 Task: Change the media role to Notification.
Action: Mouse moved to (101, 13)
Screenshot: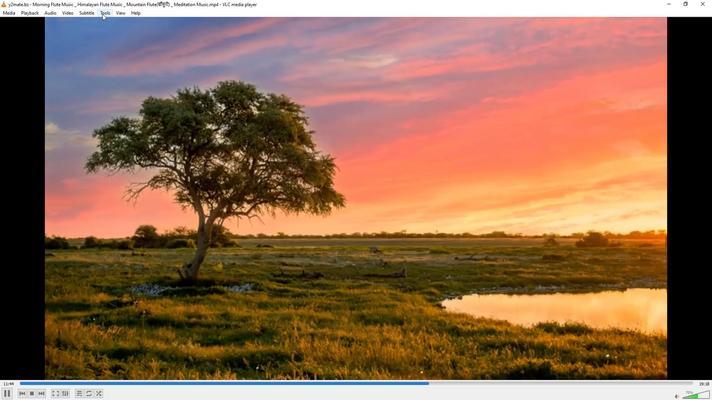 
Action: Mouse pressed left at (101, 13)
Screenshot: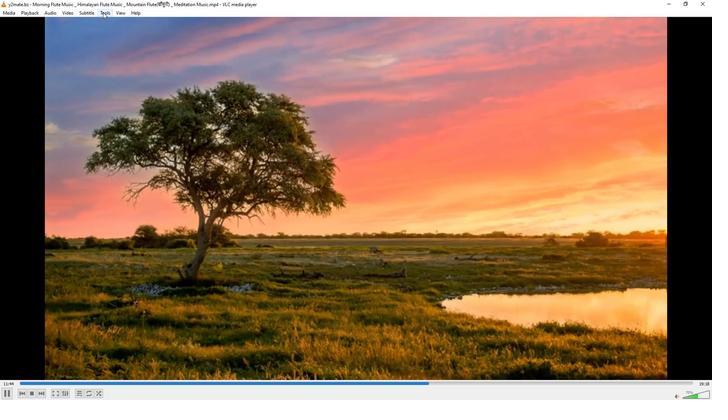 
Action: Mouse moved to (112, 100)
Screenshot: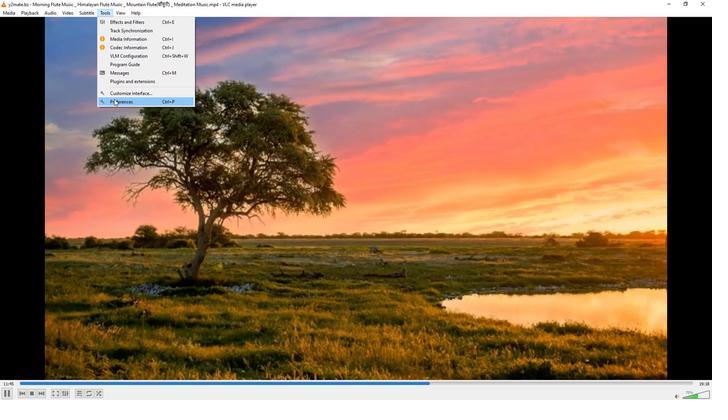 
Action: Mouse pressed left at (112, 100)
Screenshot: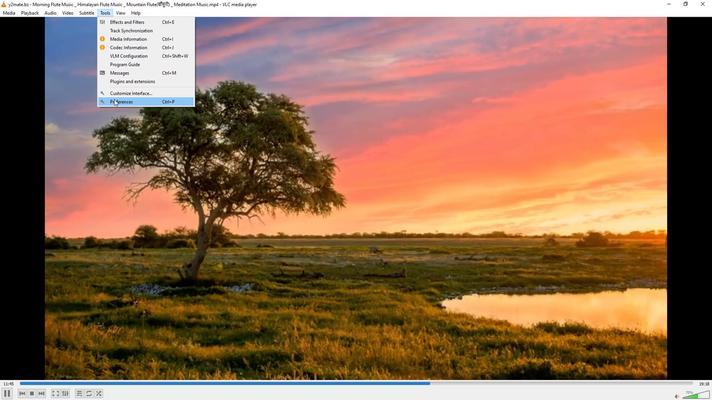 
Action: Mouse moved to (231, 326)
Screenshot: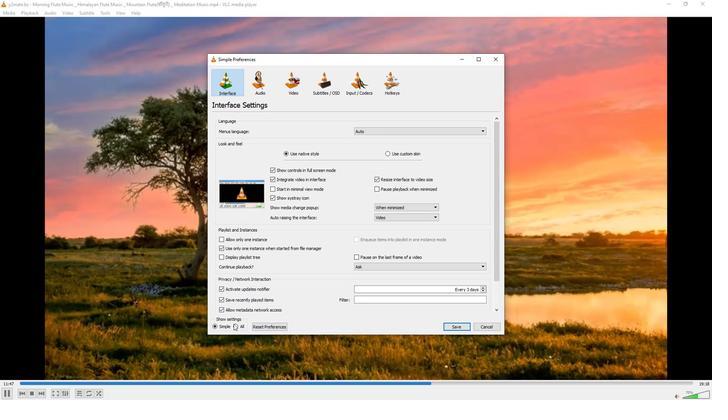 
Action: Mouse pressed left at (231, 326)
Screenshot: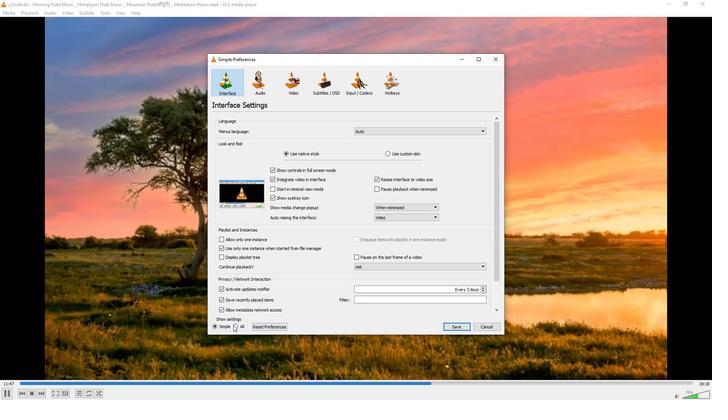 
Action: Mouse moved to (254, 170)
Screenshot: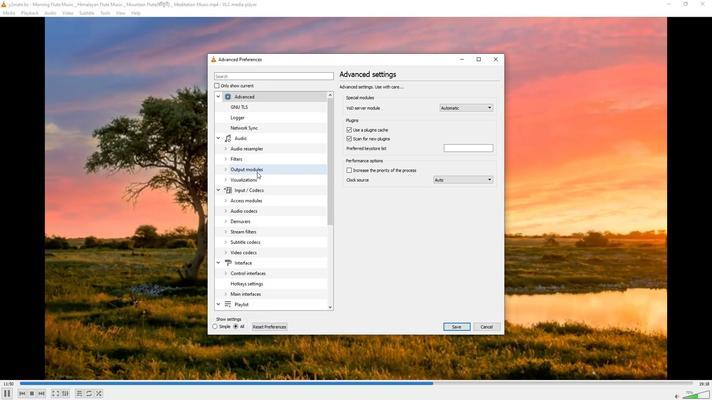 
Action: Mouse pressed left at (254, 170)
Screenshot: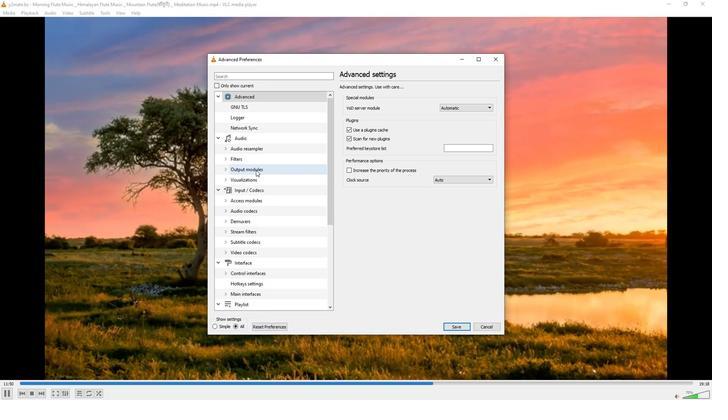 
Action: Mouse moved to (476, 108)
Screenshot: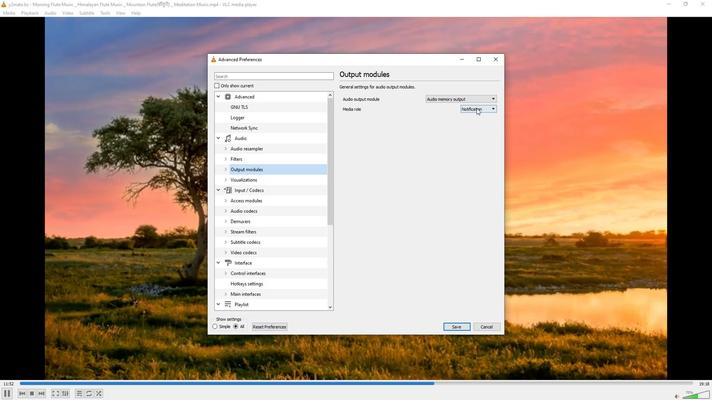 
Action: Mouse pressed left at (476, 108)
Screenshot: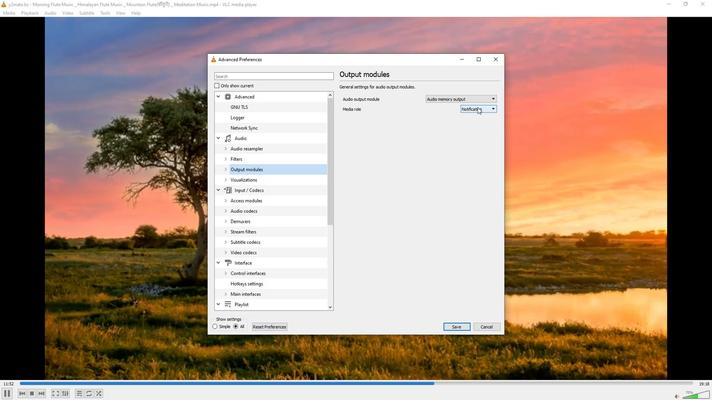 
Action: Mouse moved to (470, 135)
Screenshot: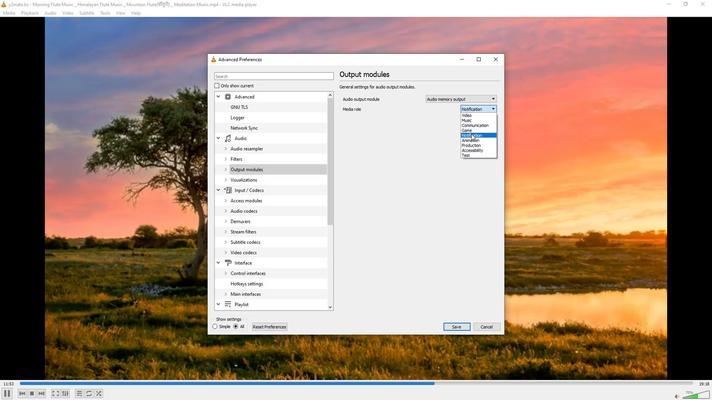 
Action: Mouse pressed left at (470, 135)
Screenshot: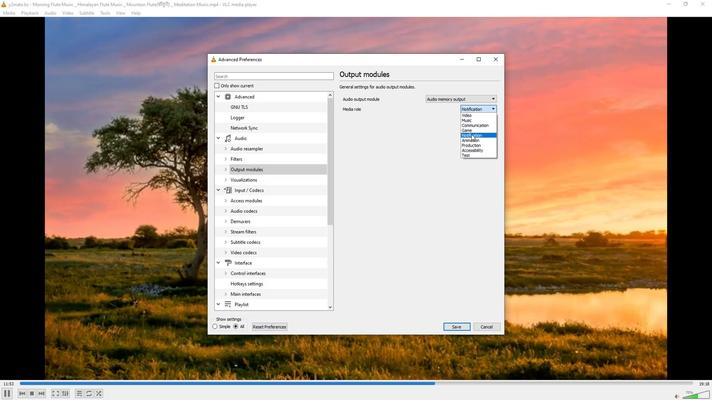 
Action: Mouse moved to (439, 166)
Screenshot: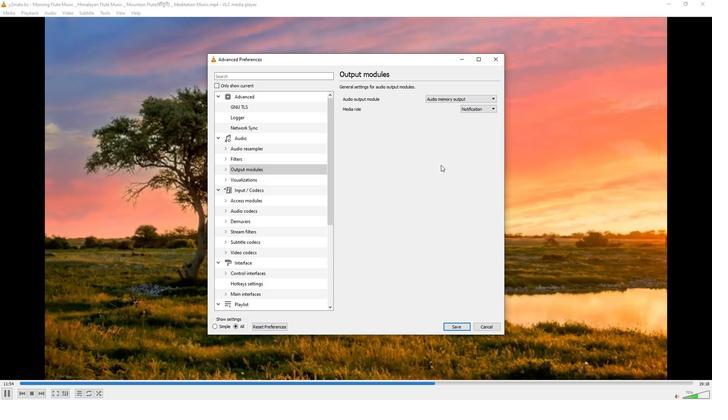 
